 Task: Change the description format of the category "Announcement" in the repository "Javascript" to "Open-ended discussion".
Action: Mouse moved to (1041, 121)
Screenshot: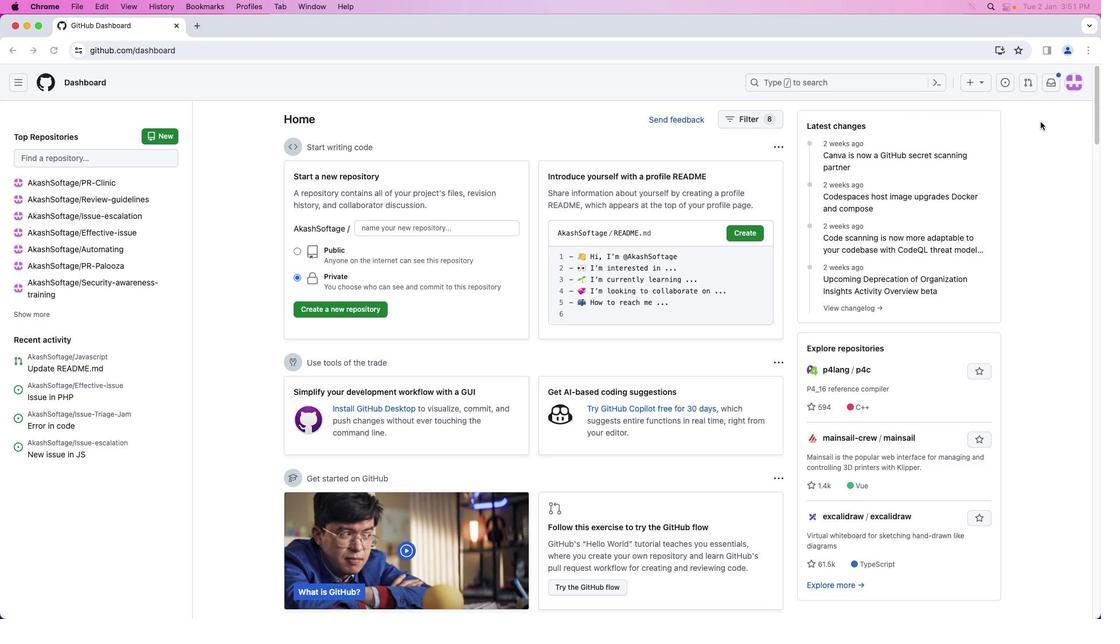 
Action: Mouse pressed left at (1041, 121)
Screenshot: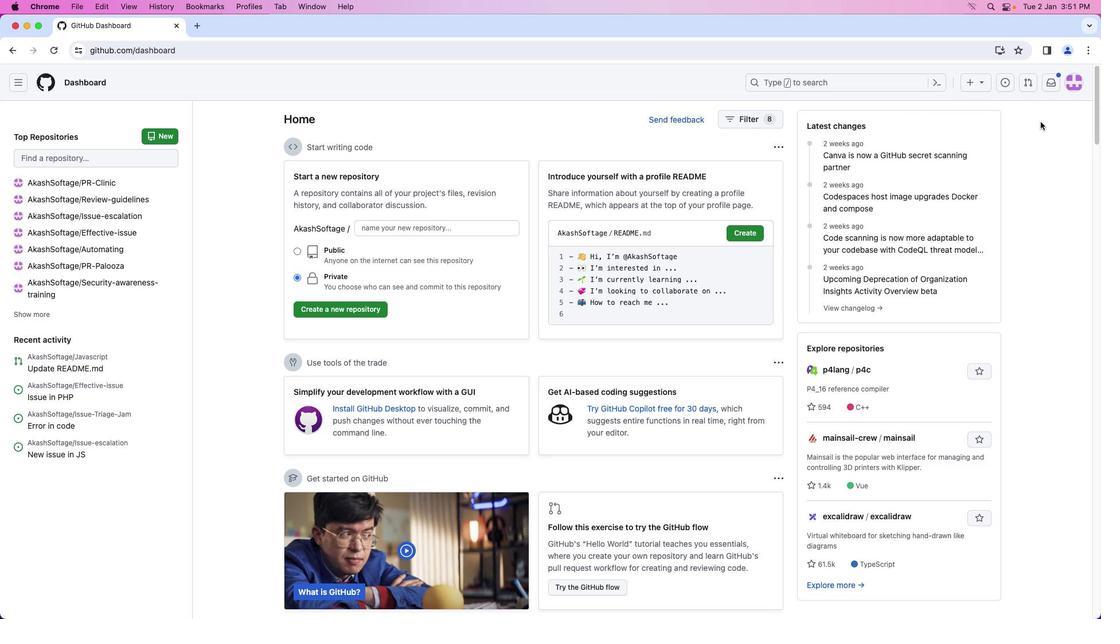 
Action: Mouse moved to (1067, 82)
Screenshot: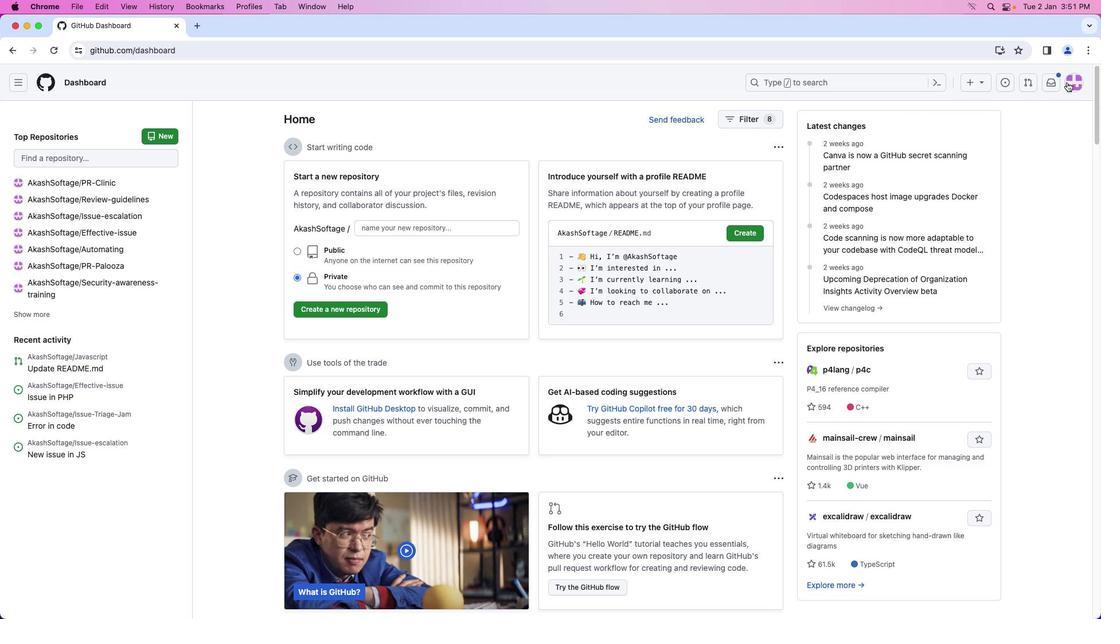 
Action: Mouse pressed left at (1067, 82)
Screenshot: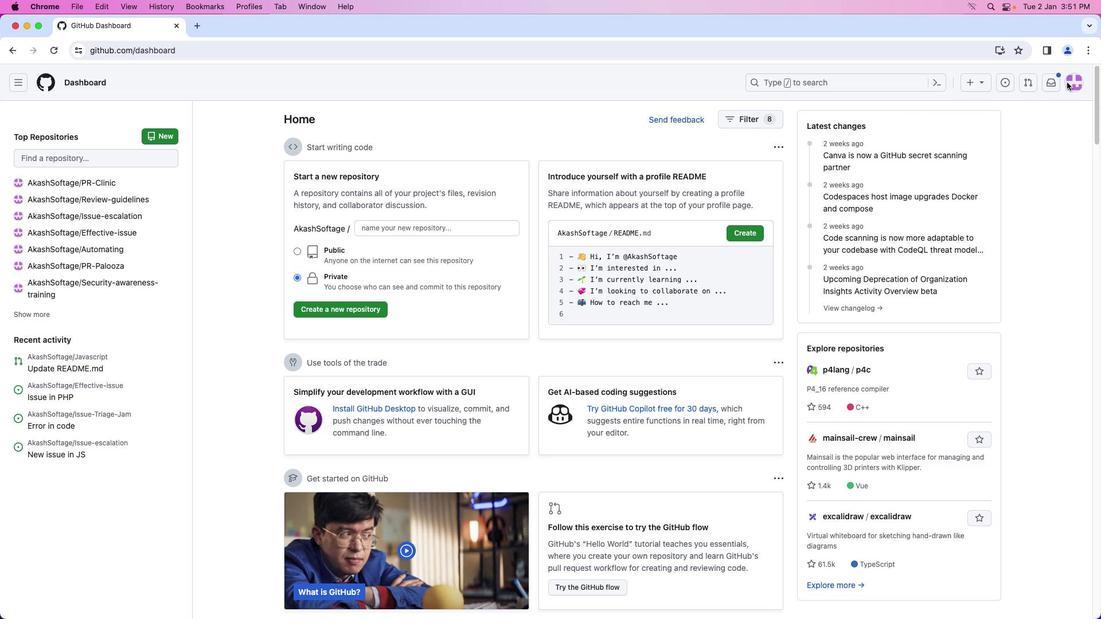 
Action: Mouse moved to (1018, 180)
Screenshot: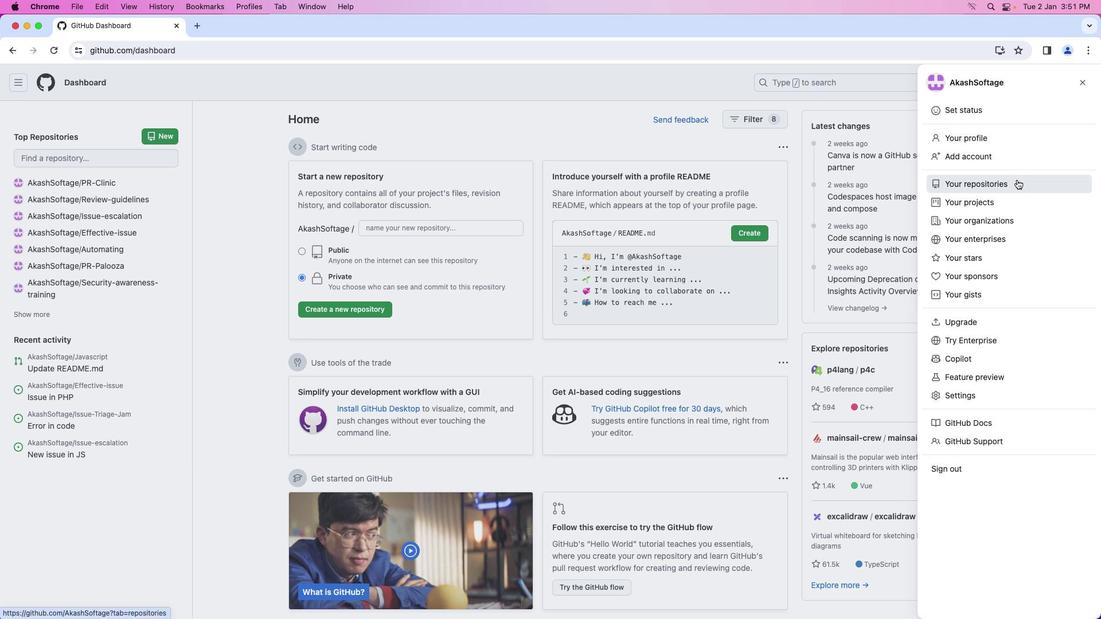 
Action: Mouse pressed left at (1018, 180)
Screenshot: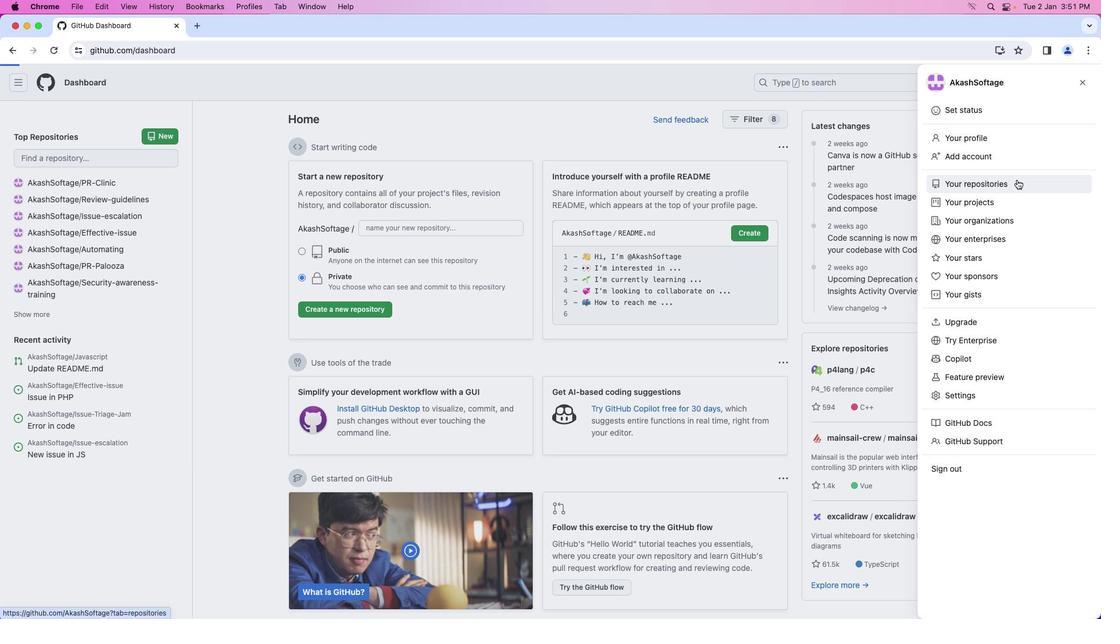 
Action: Mouse moved to (397, 191)
Screenshot: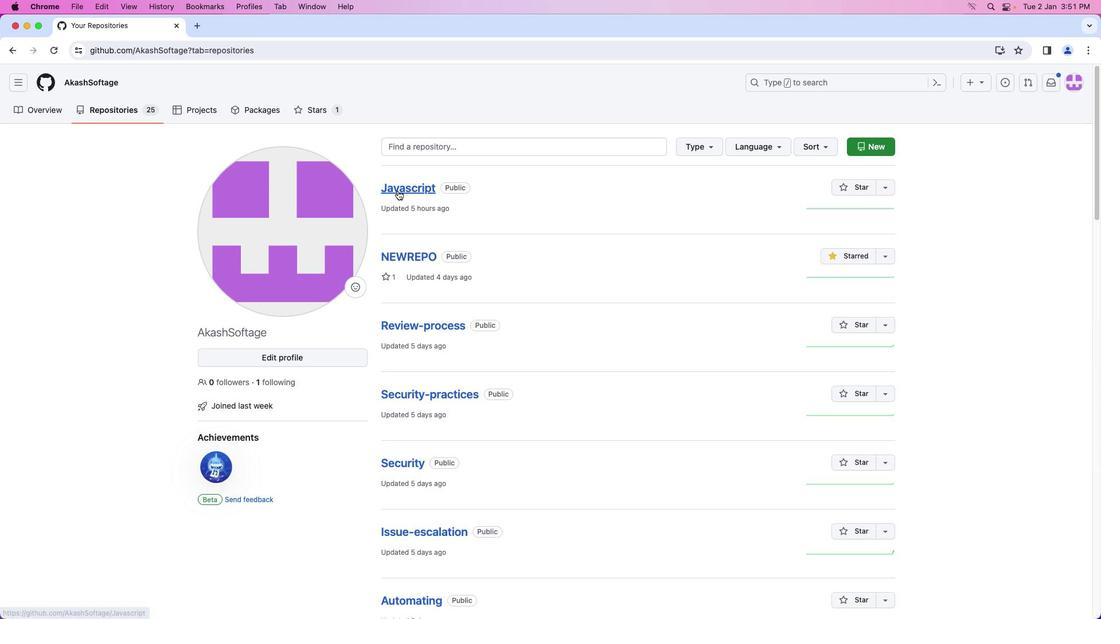 
Action: Mouse pressed left at (397, 191)
Screenshot: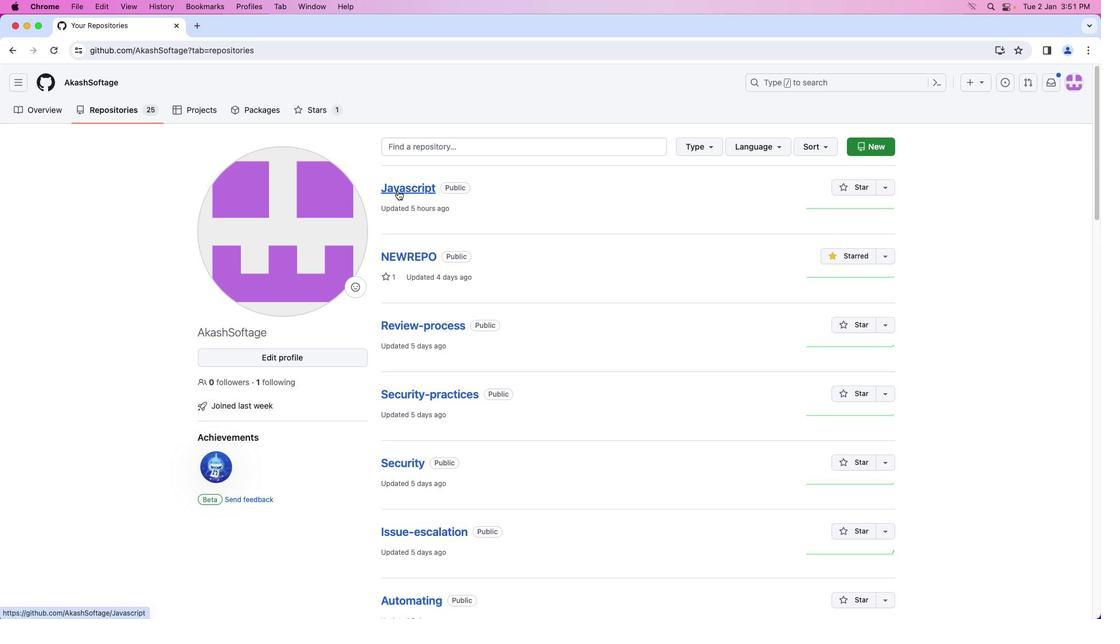 
Action: Mouse moved to (227, 118)
Screenshot: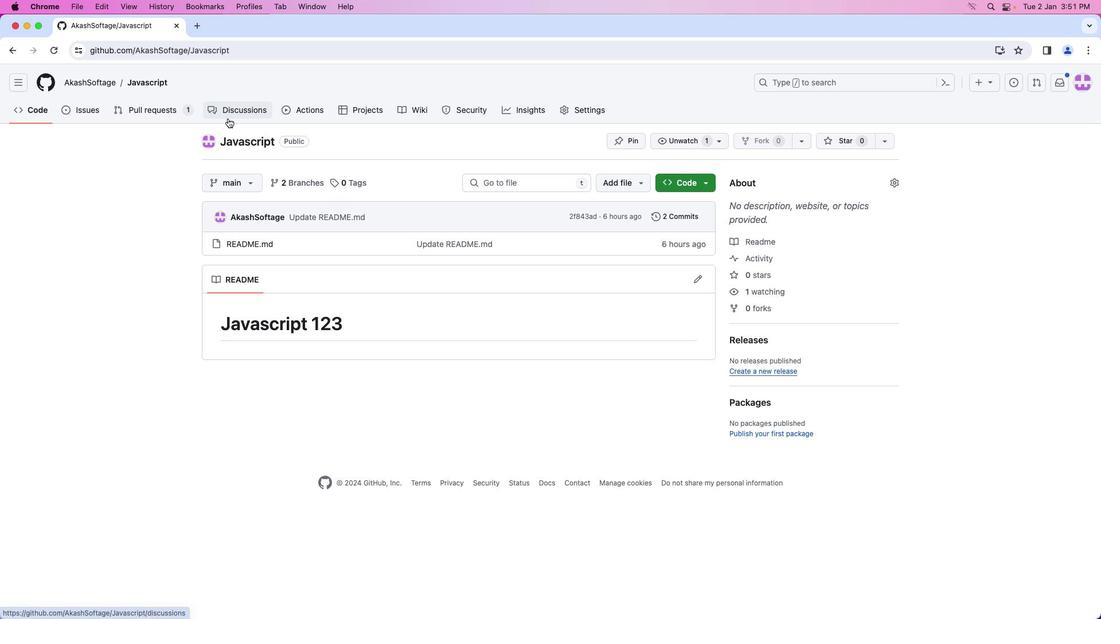 
Action: Mouse pressed left at (227, 118)
Screenshot: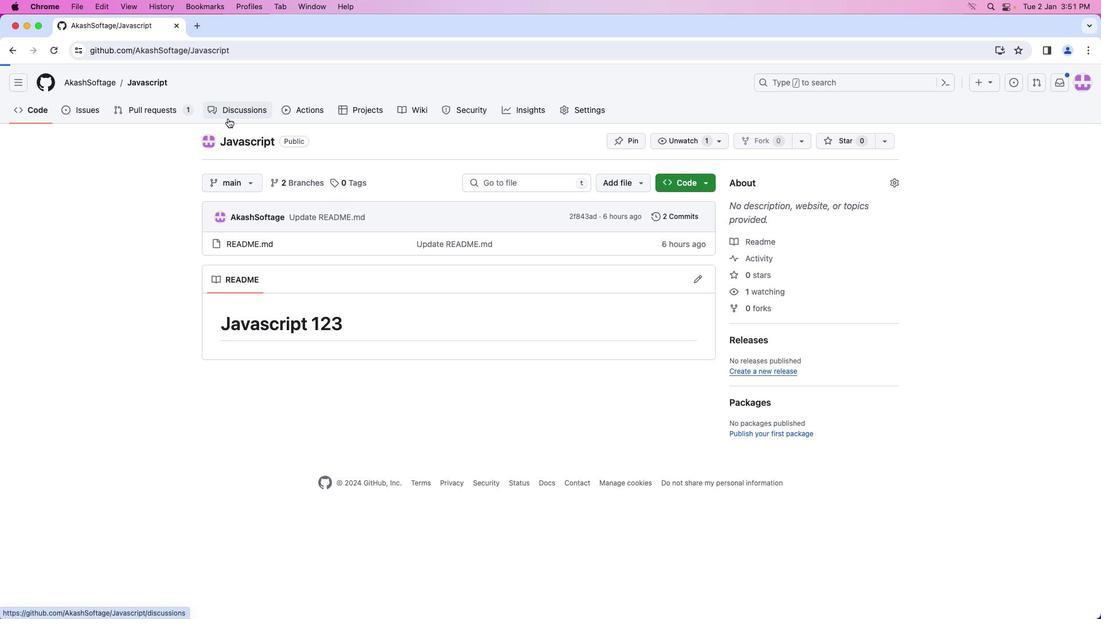 
Action: Mouse moved to (380, 282)
Screenshot: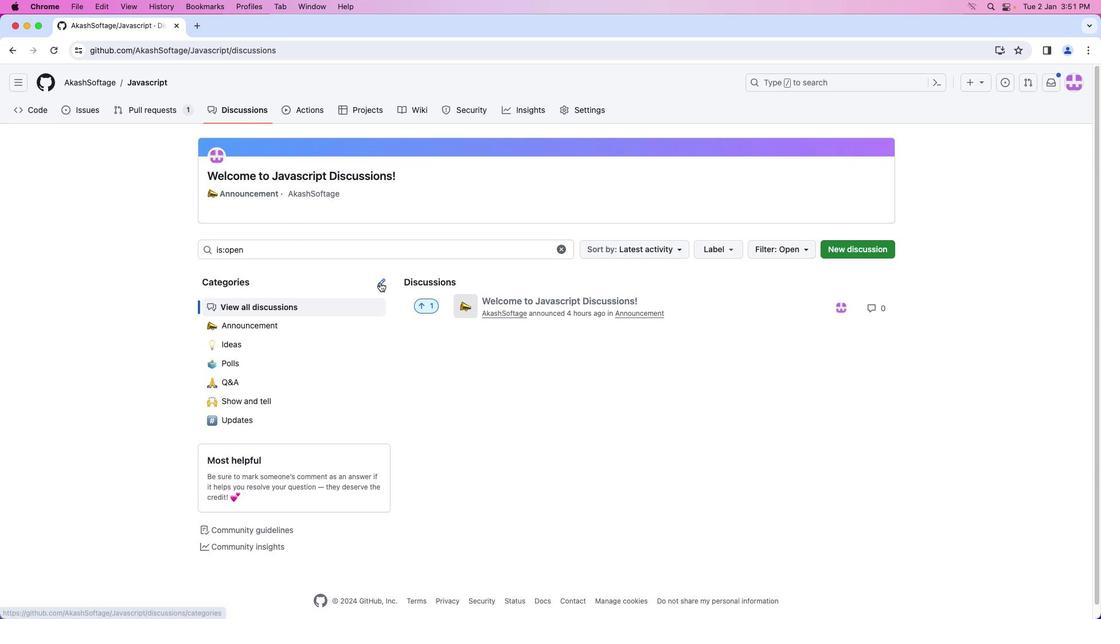 
Action: Mouse pressed left at (380, 282)
Screenshot: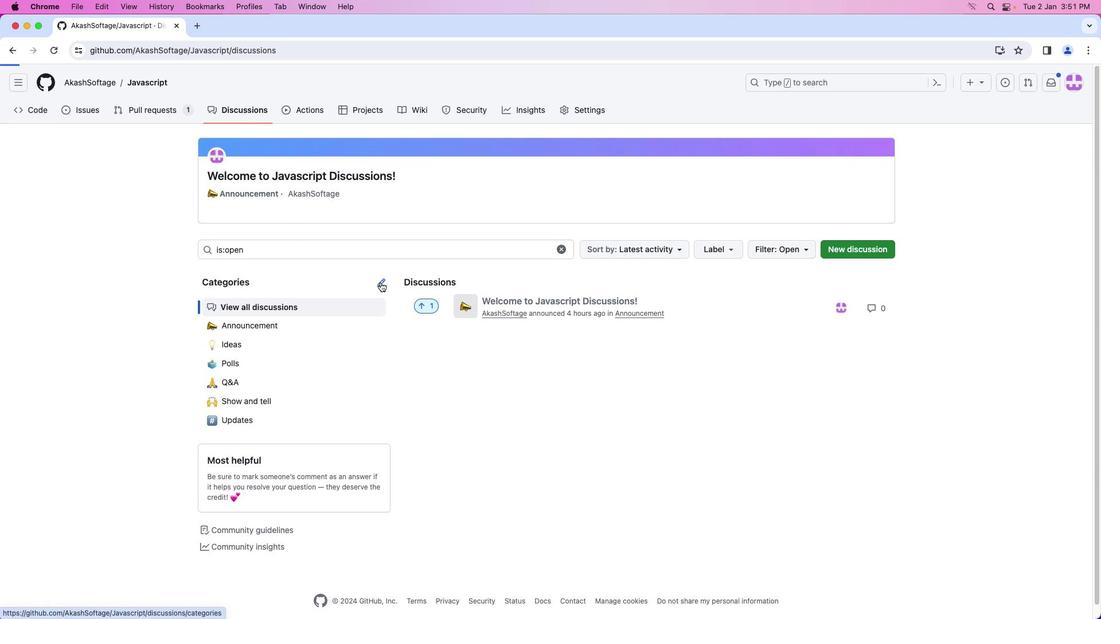 
Action: Mouse moved to (863, 239)
Screenshot: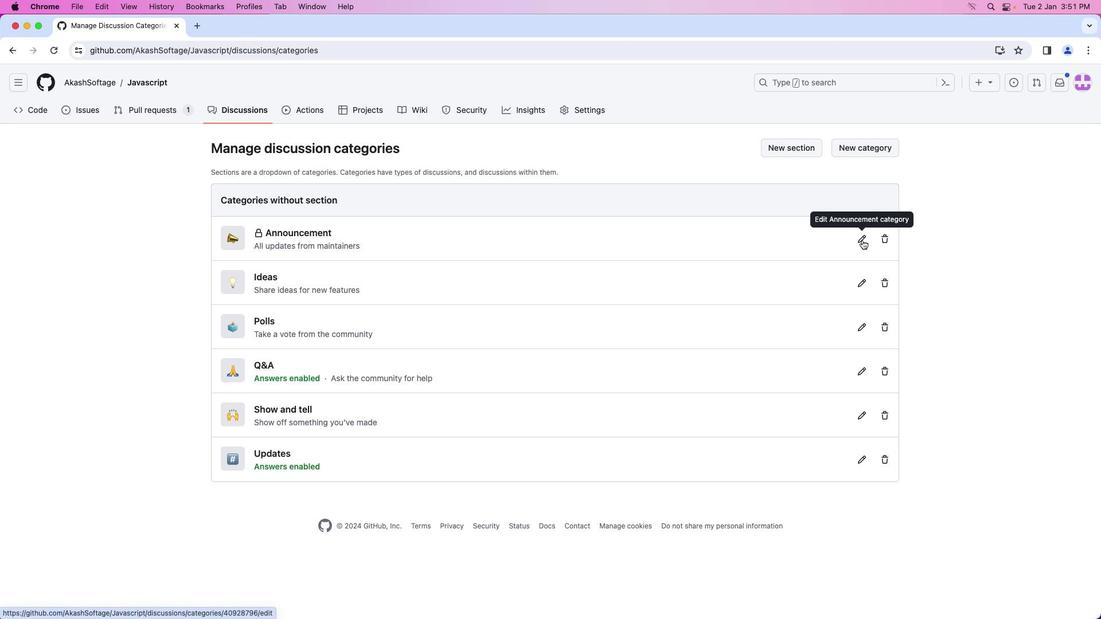 
Action: Mouse pressed left at (863, 239)
Screenshot: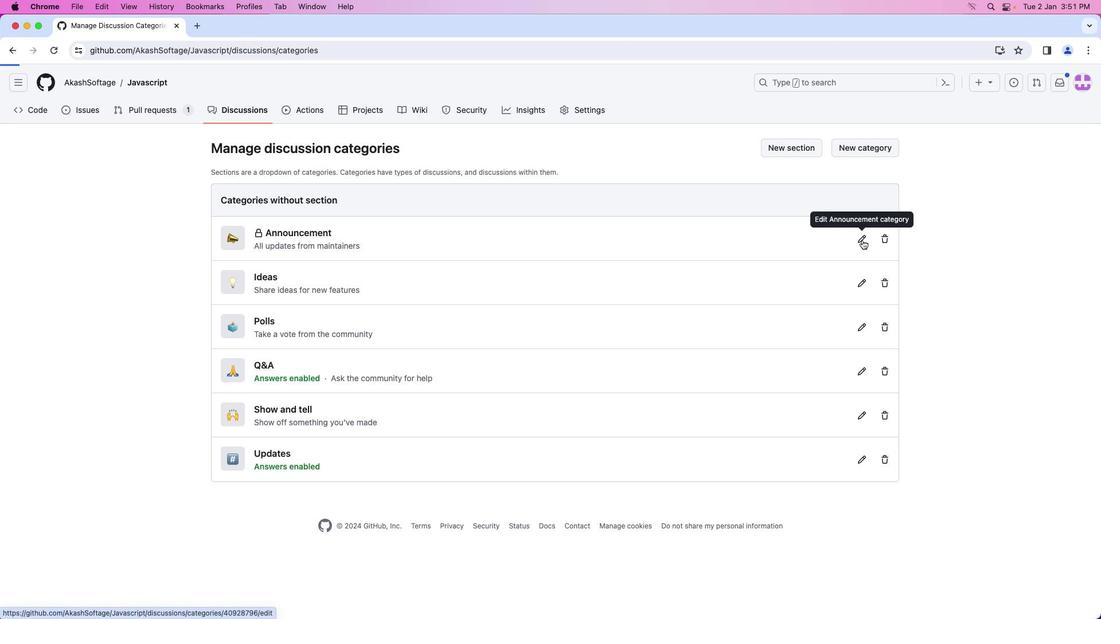 
Action: Mouse moved to (359, 280)
Screenshot: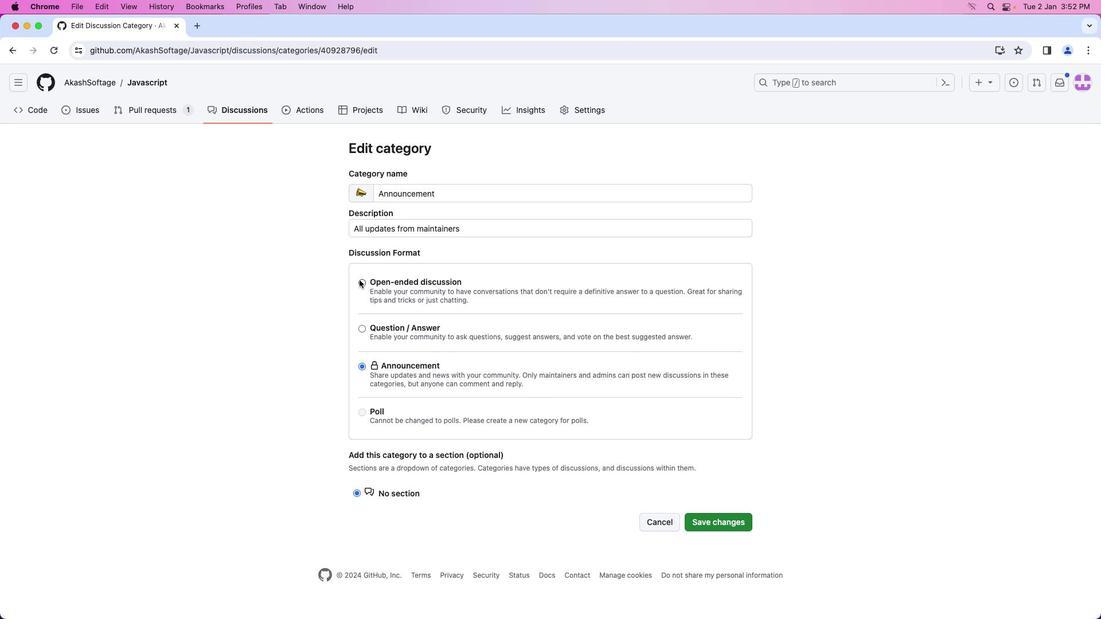 
Action: Mouse pressed left at (359, 280)
Screenshot: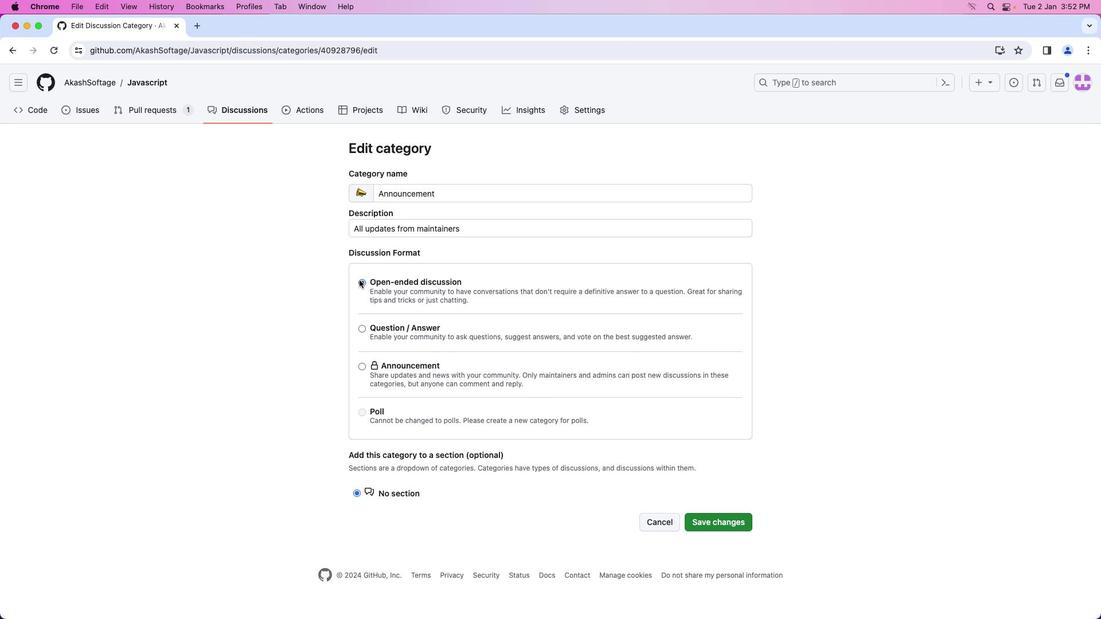 
Action: Mouse moved to (723, 527)
Screenshot: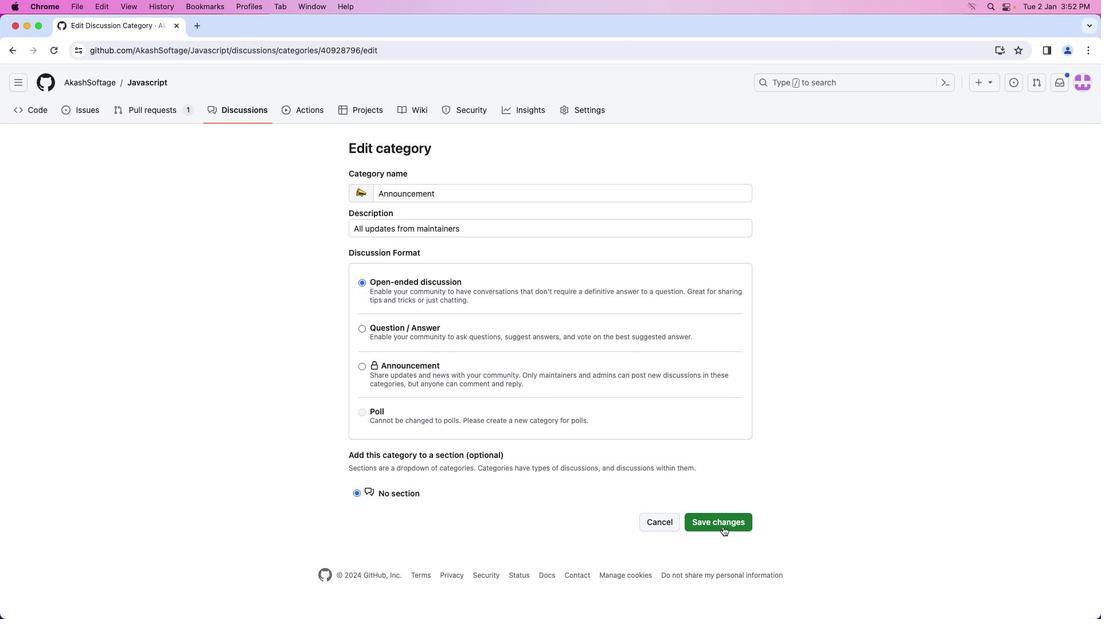 
Action: Mouse pressed left at (723, 527)
Screenshot: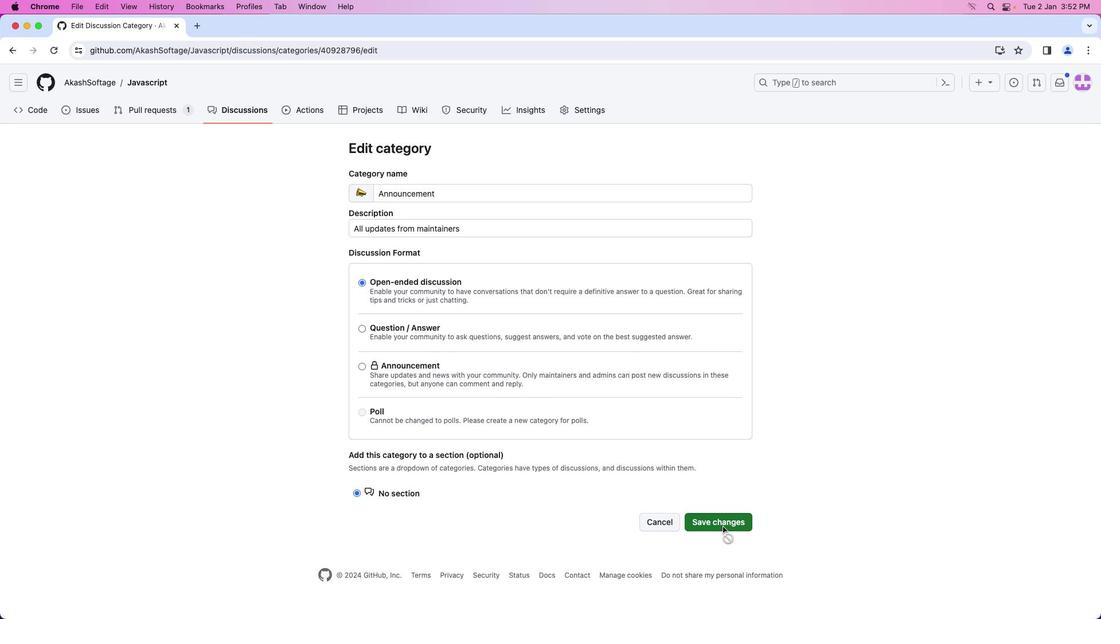 
Action: Mouse moved to (694, 533)
Screenshot: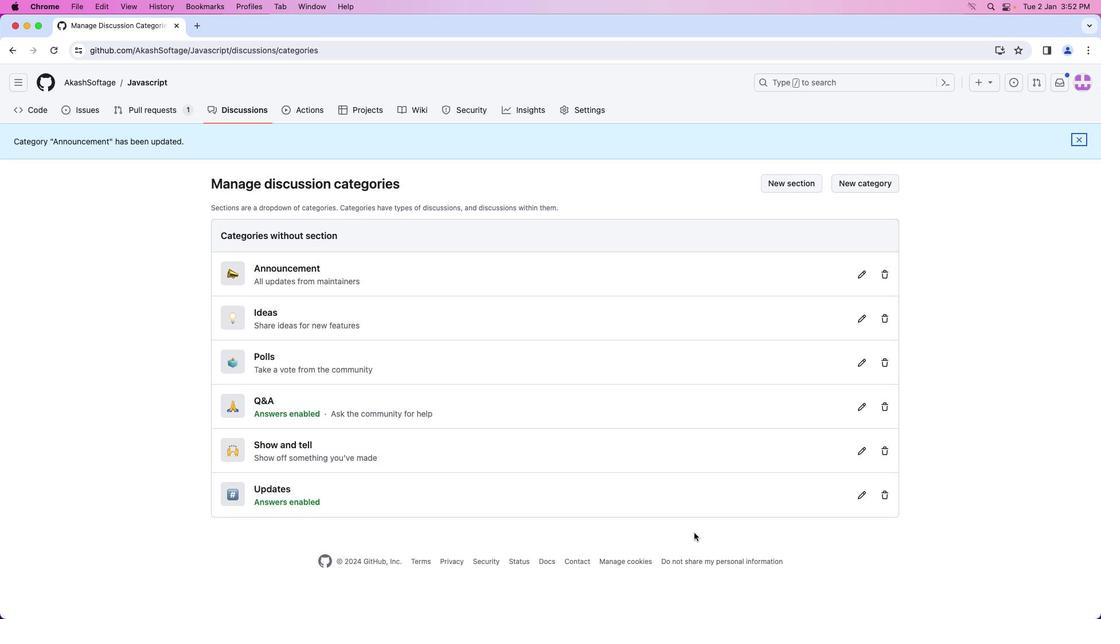 
